 Task: Make in the project XpertTech an epic 'Hybrid Cloud Integration'.
Action: Mouse moved to (236, 401)
Screenshot: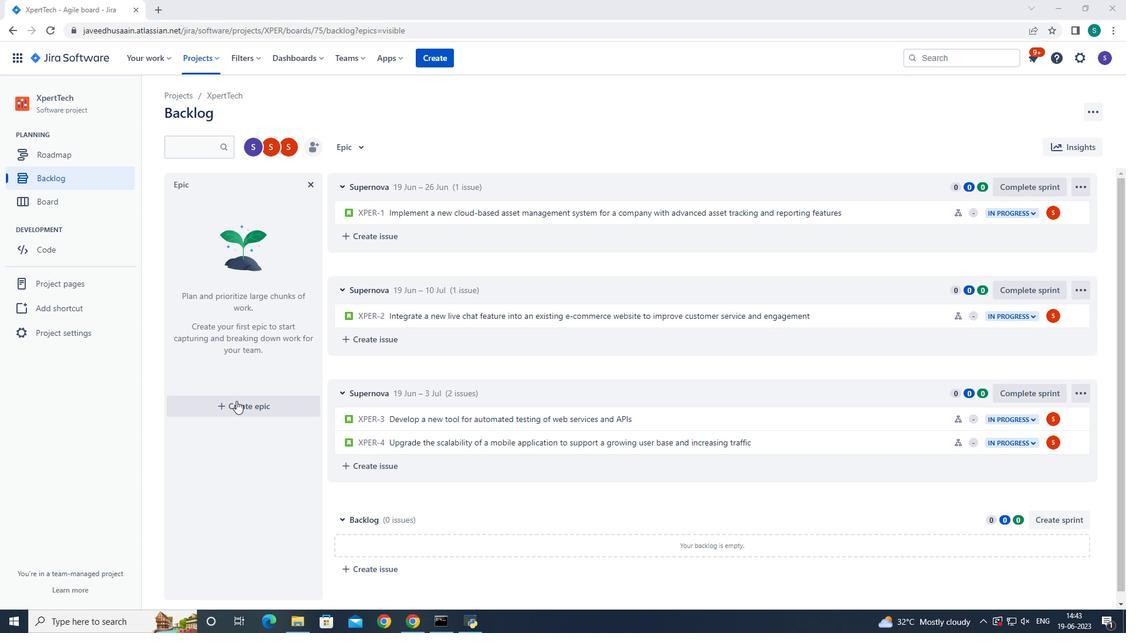 
Action: Mouse pressed left at (236, 401)
Screenshot: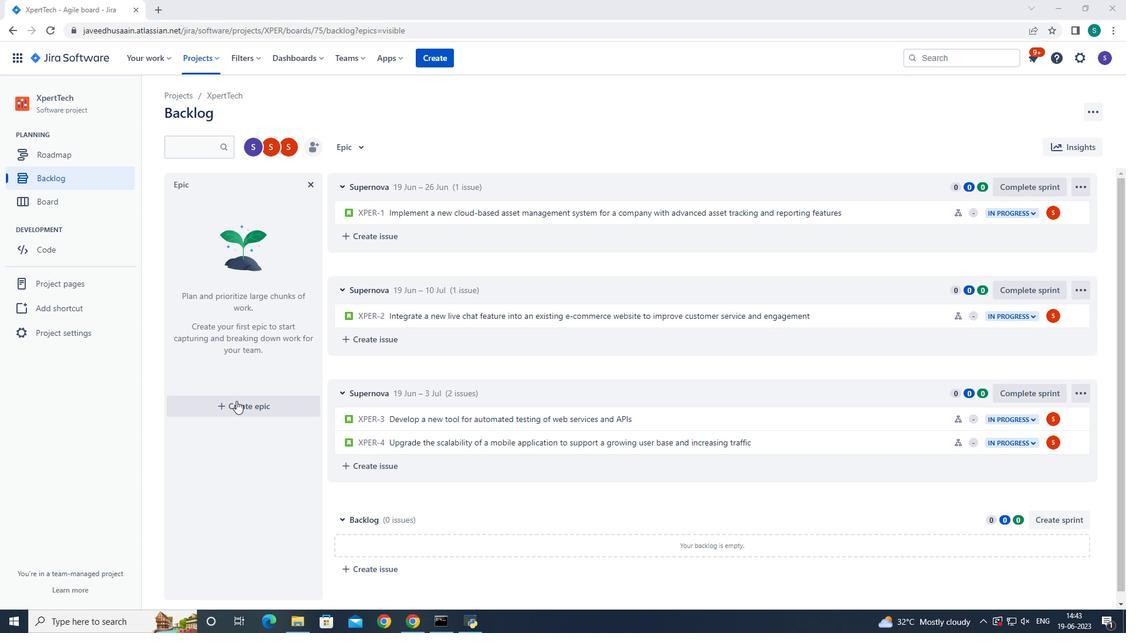 
Action: Mouse moved to (224, 404)
Screenshot: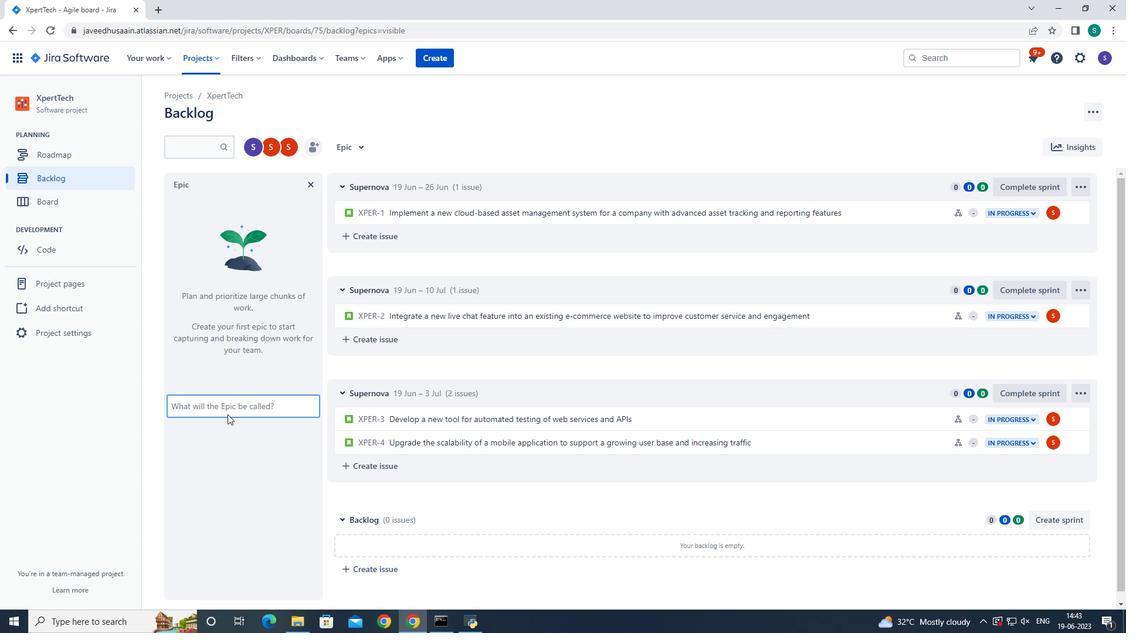 
Action: Mouse pressed left at (224, 404)
Screenshot: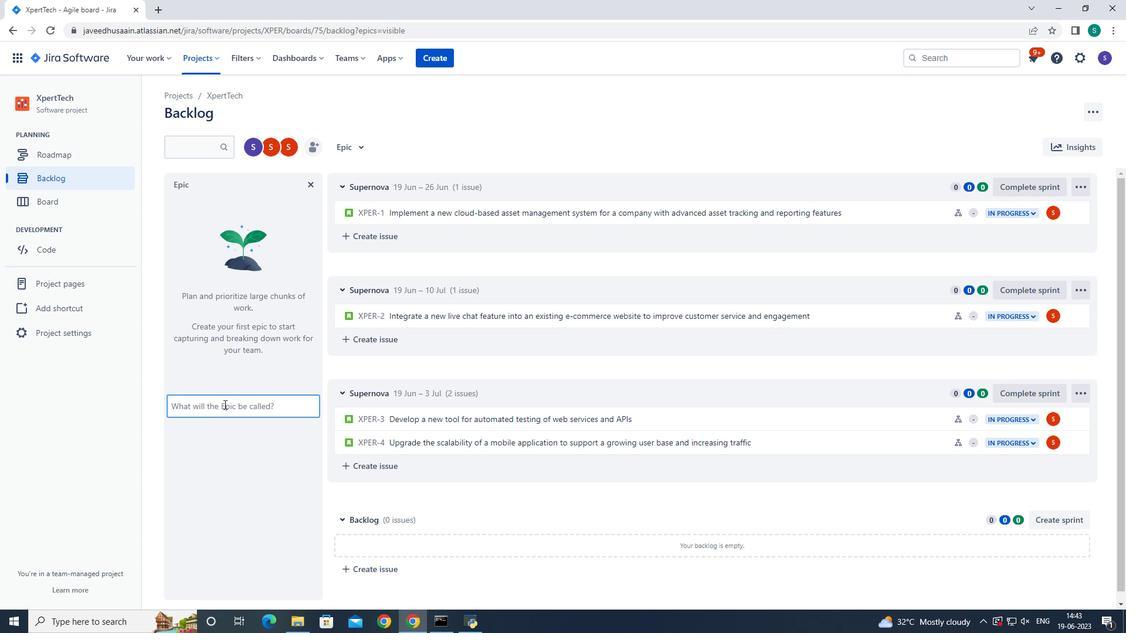 
Action: Key pressed <Key.shift>Hybrid<Key.space><Key.shift>Cloud<Key.space><Key.shift>Intergration
Screenshot: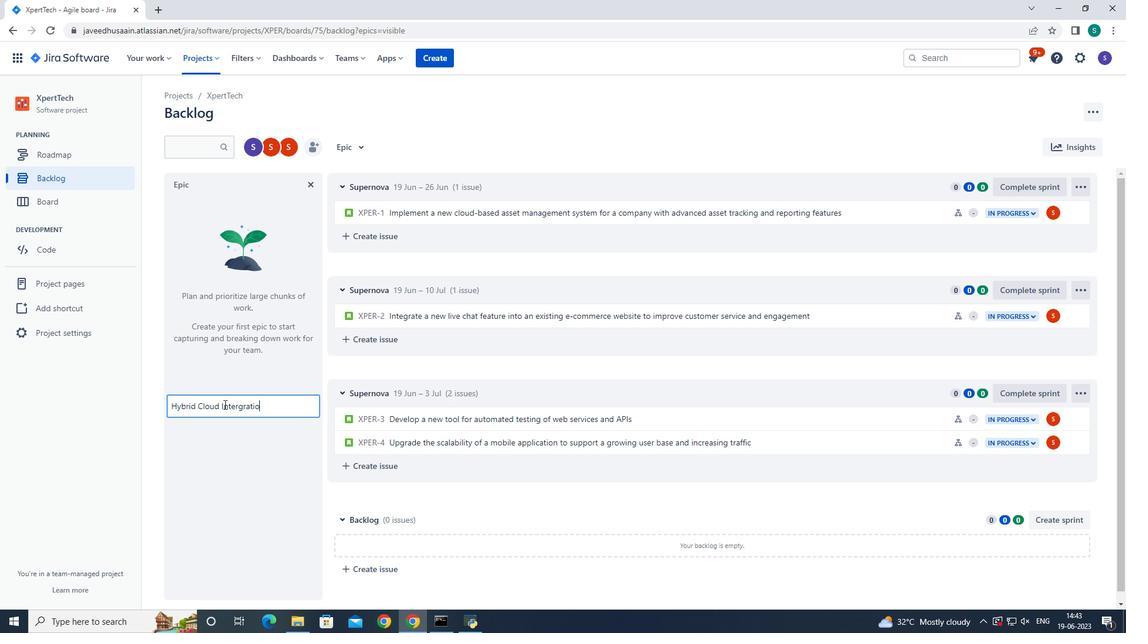 
Action: Mouse moved to (279, 407)
Screenshot: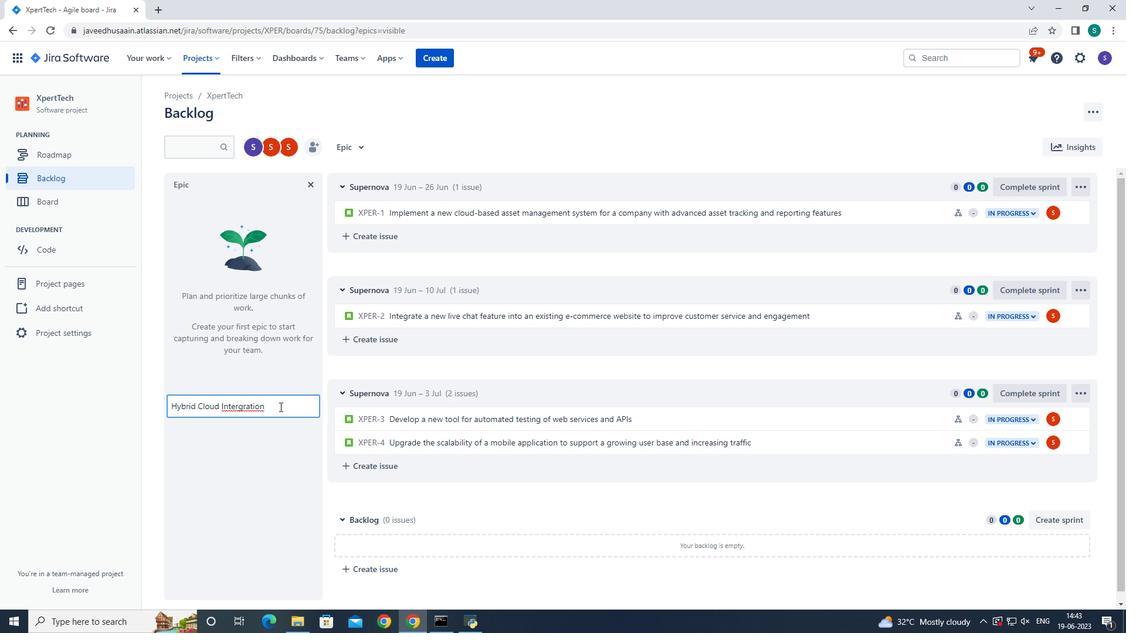 
Action: Mouse pressed left at (279, 407)
Screenshot: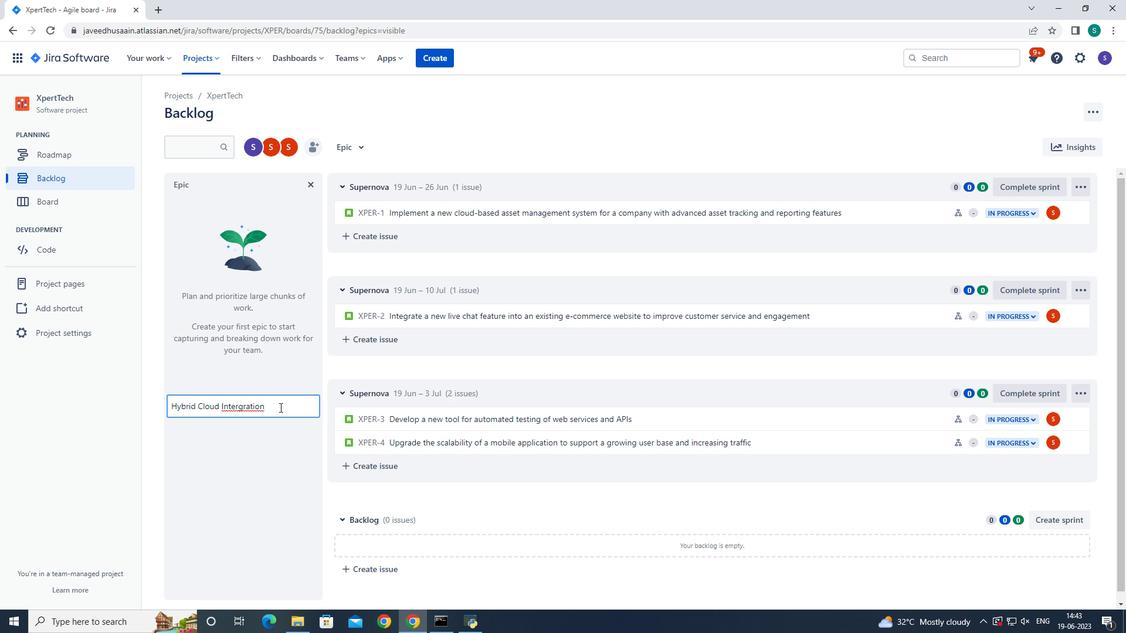 
Action: Key pressed <Key.backspace><Key.backspace><Key.backspace><Key.backspace><Key.backspace><Key.backspace><Key.backspace><Key.backspace>gration<Key.enter>
Screenshot: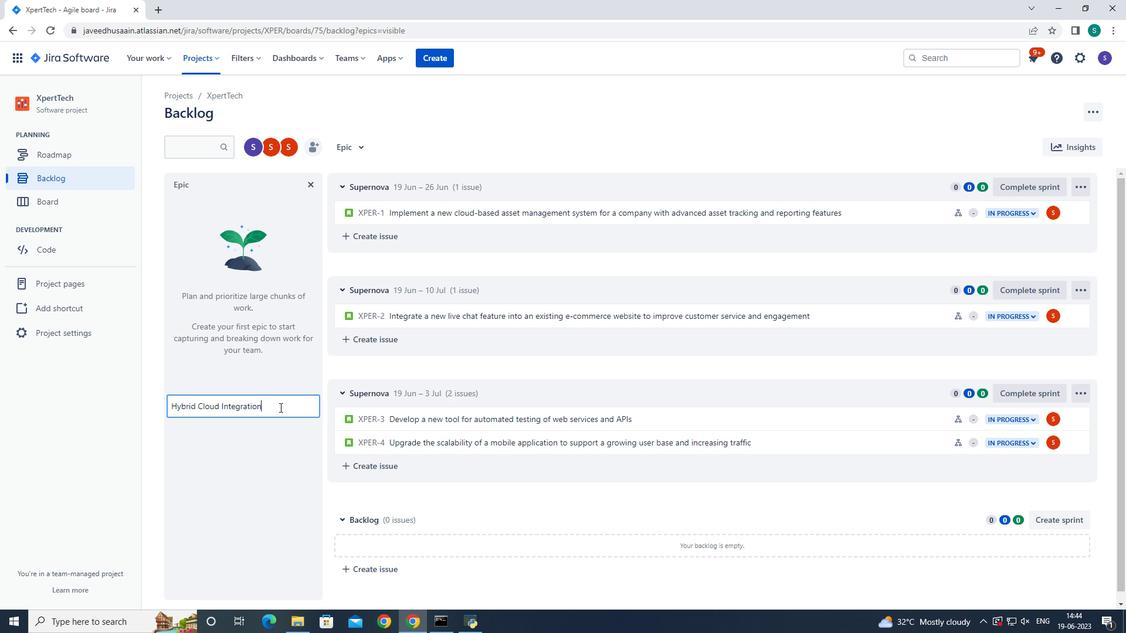 
